 Task: Sort the products in the category "Food Storage" by best match.
Action: Mouse moved to (274, 358)
Screenshot: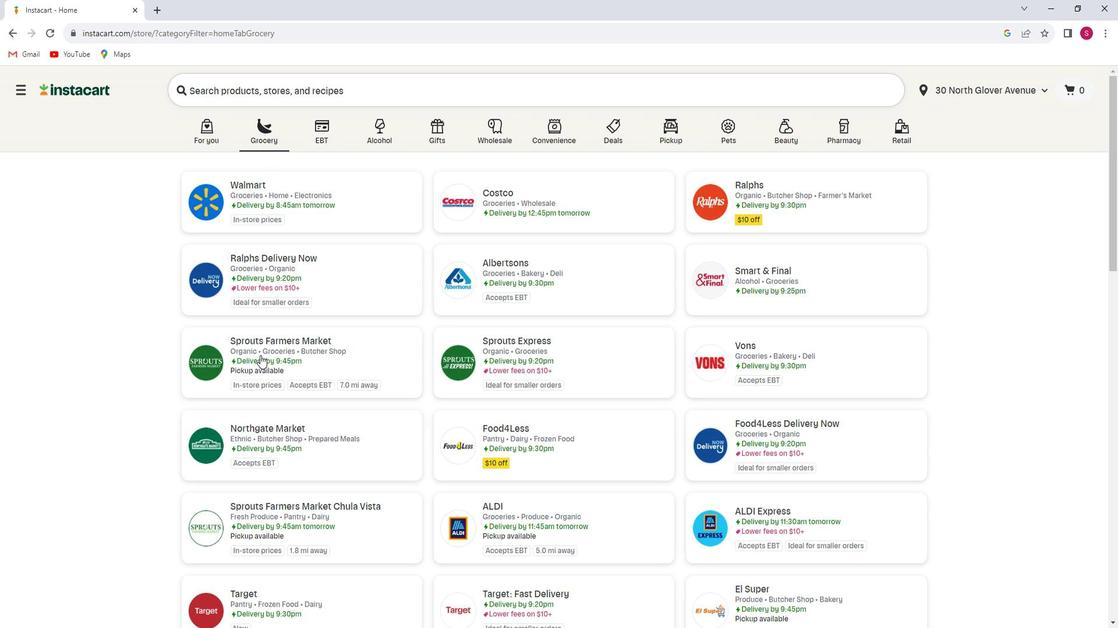 
Action: Mouse pressed left at (274, 358)
Screenshot: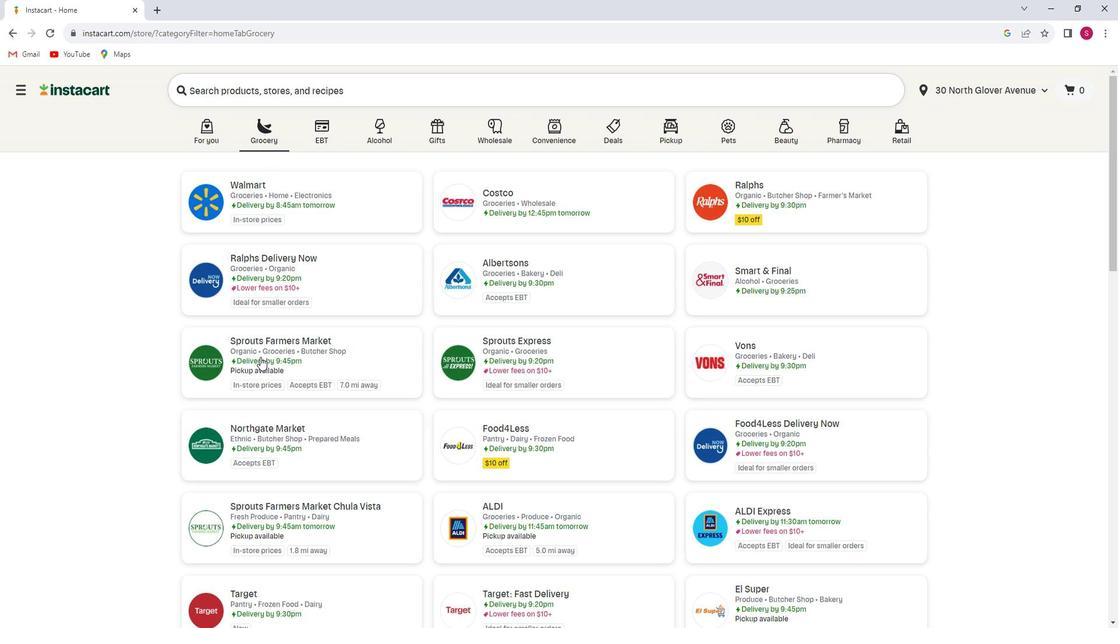 
Action: Mouse moved to (70, 471)
Screenshot: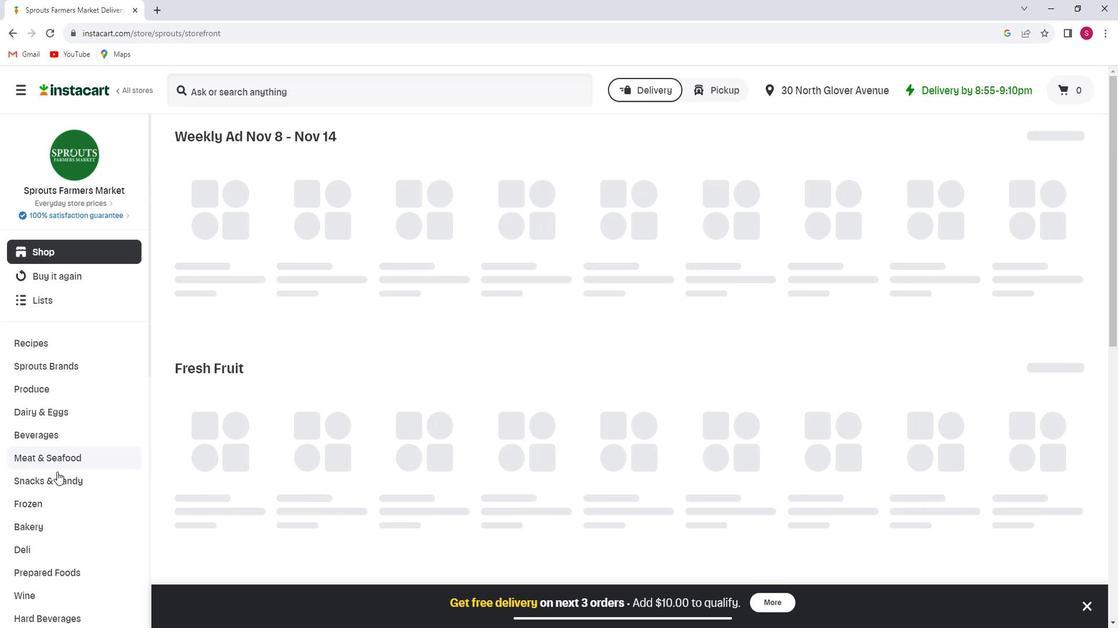 
Action: Mouse scrolled (70, 470) with delta (0, 0)
Screenshot: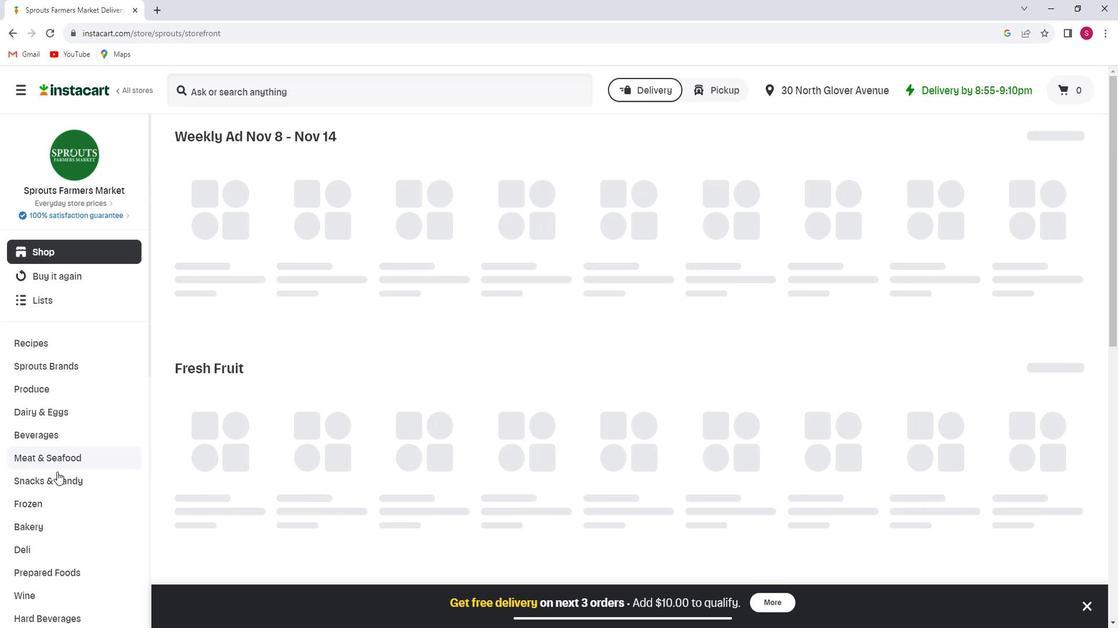 
Action: Mouse scrolled (70, 470) with delta (0, 0)
Screenshot: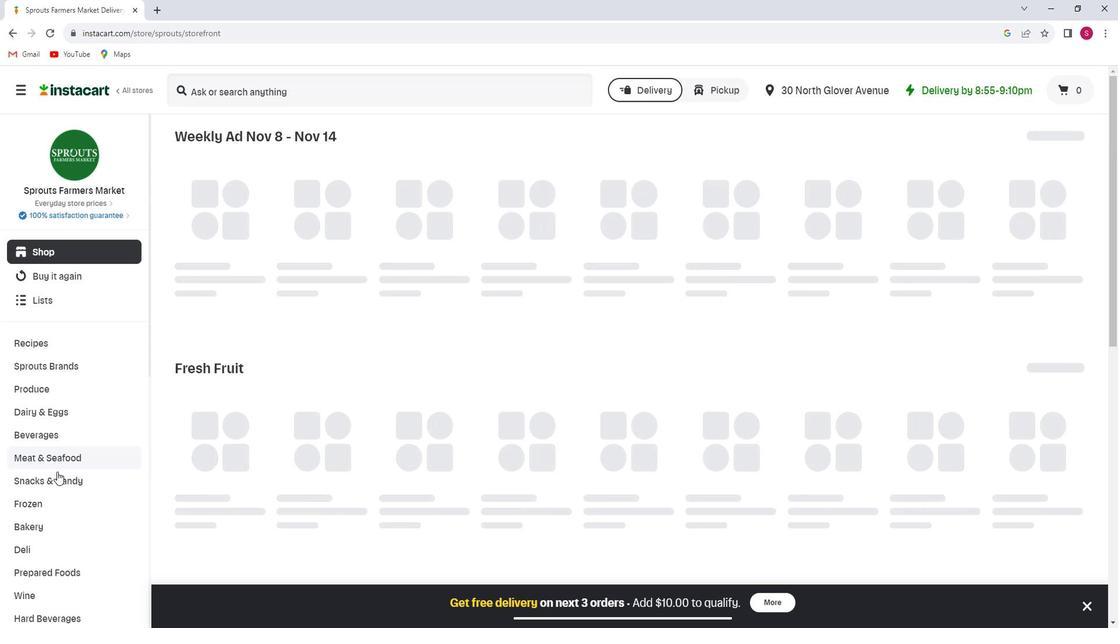 
Action: Mouse scrolled (70, 470) with delta (0, 0)
Screenshot: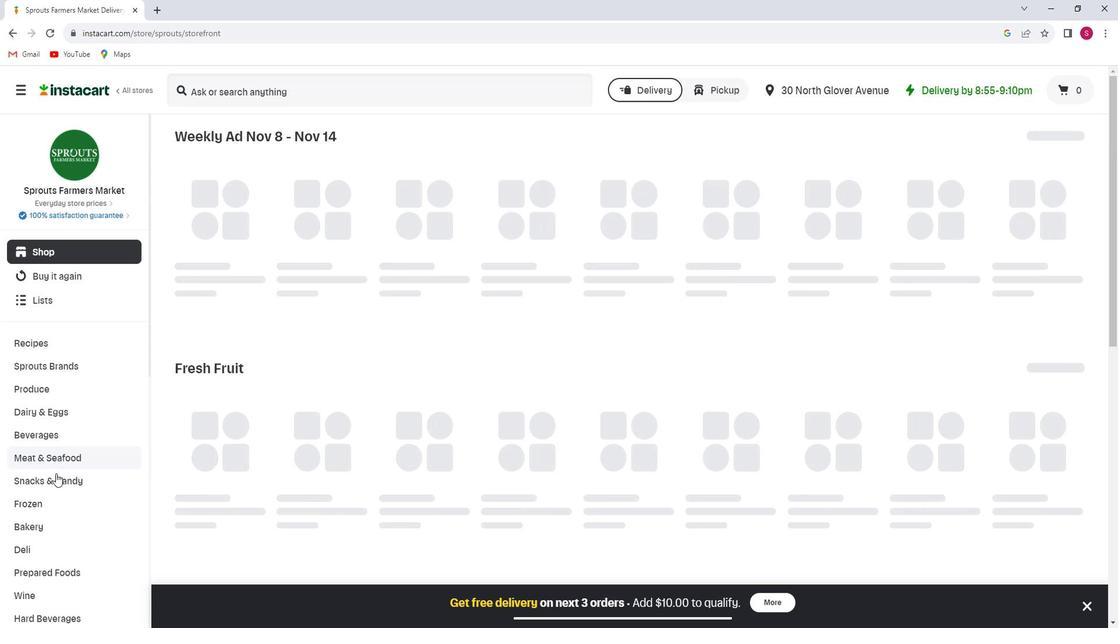 
Action: Mouse scrolled (70, 470) with delta (0, 0)
Screenshot: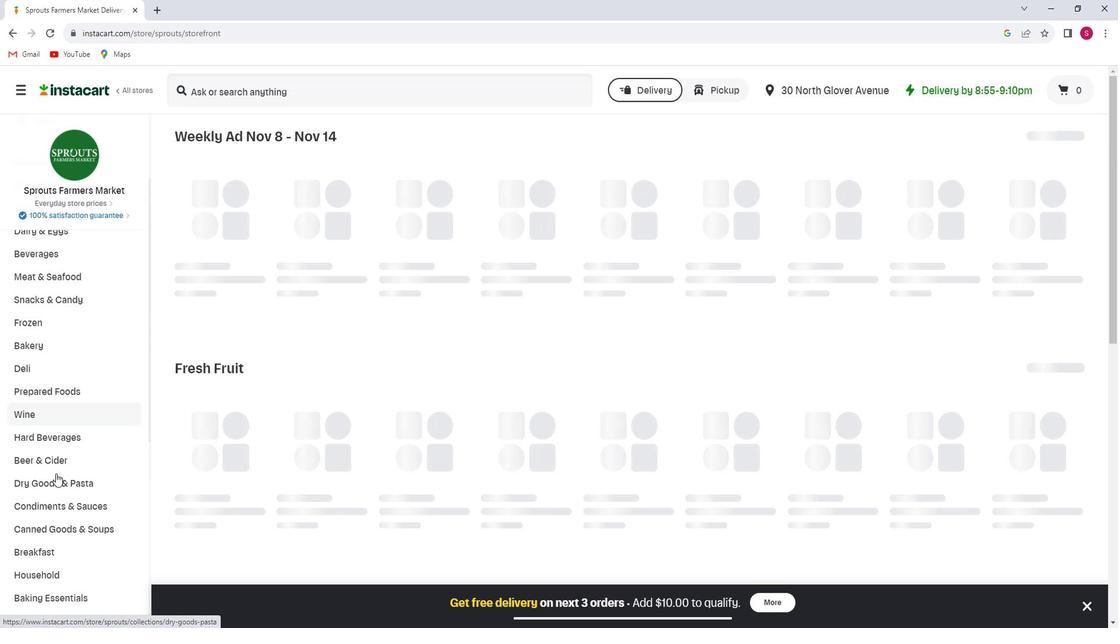 
Action: Mouse scrolled (70, 470) with delta (0, 0)
Screenshot: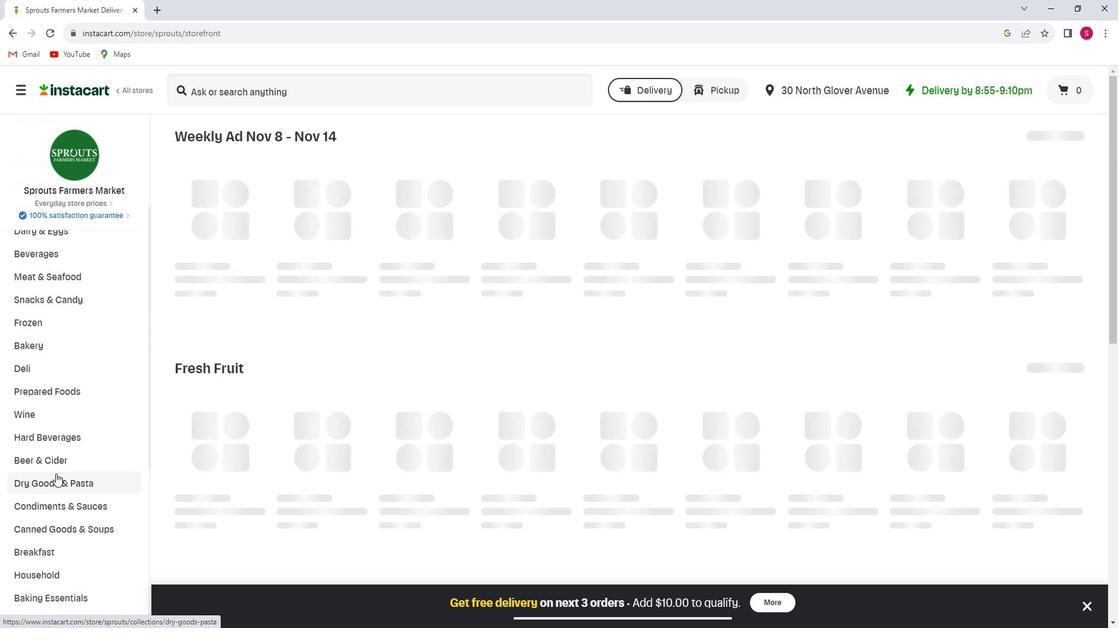 
Action: Mouse scrolled (70, 470) with delta (0, 0)
Screenshot: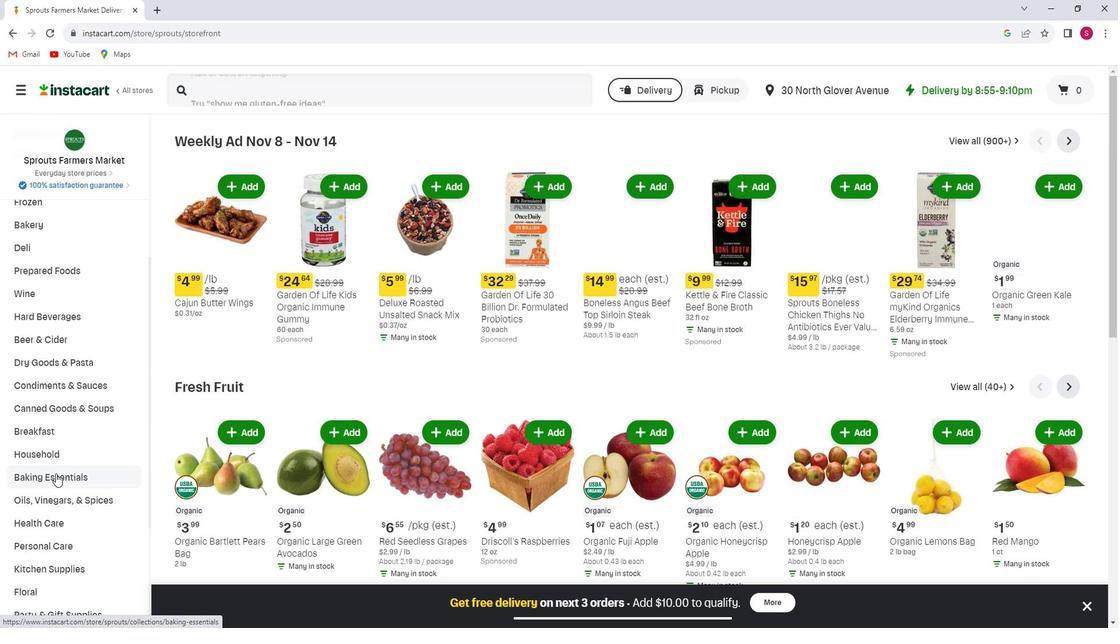 
Action: Mouse scrolled (70, 470) with delta (0, 0)
Screenshot: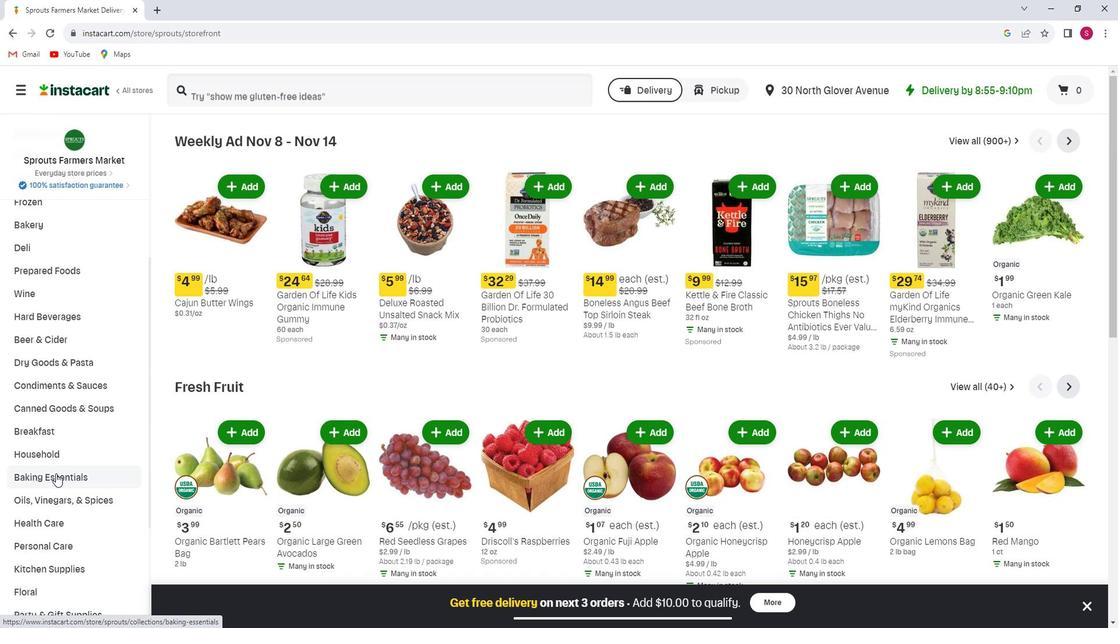 
Action: Mouse moved to (76, 444)
Screenshot: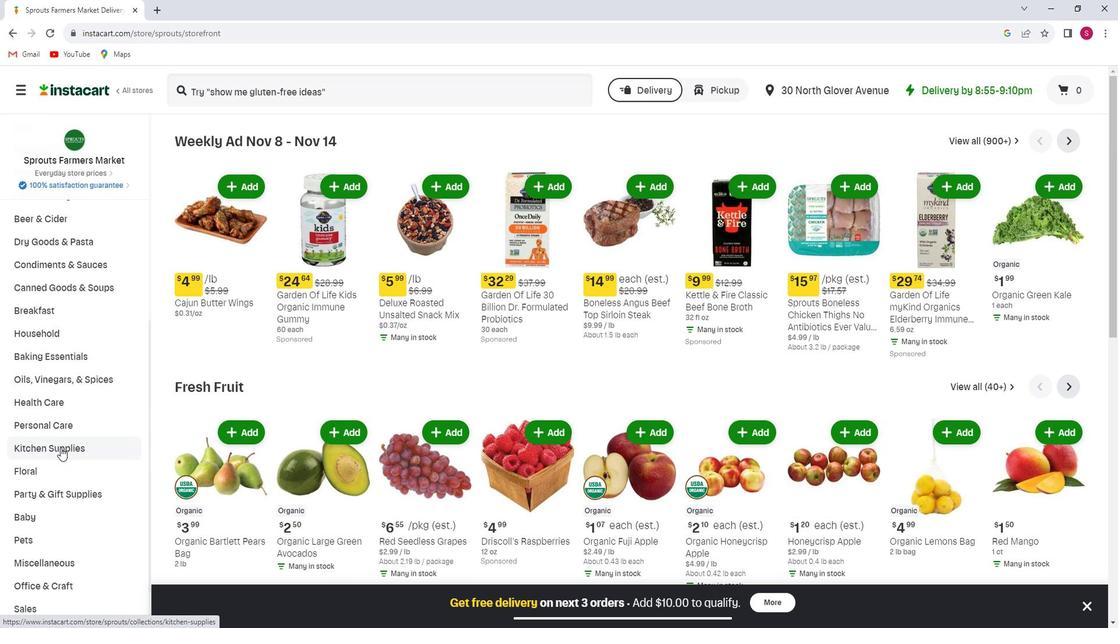 
Action: Mouse pressed left at (76, 444)
Screenshot: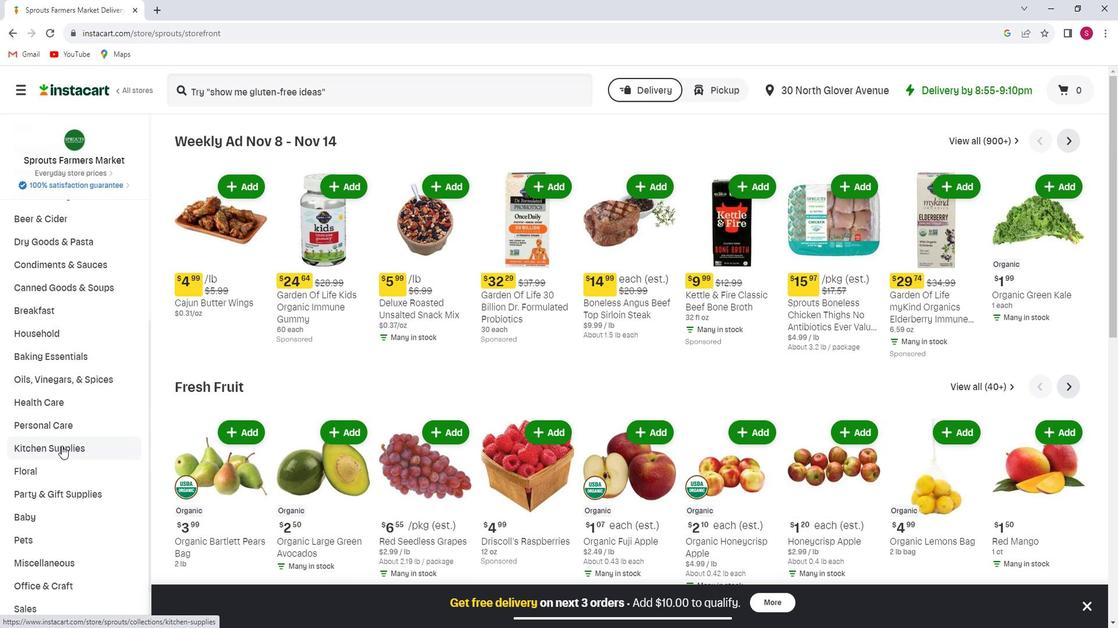 
Action: Mouse moved to (79, 468)
Screenshot: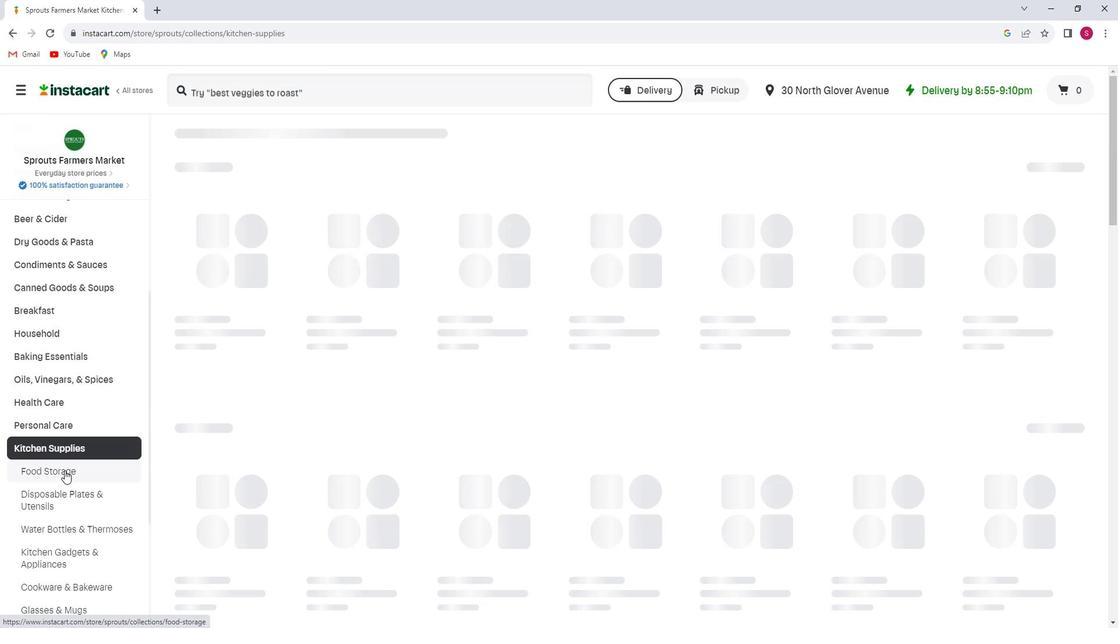 
Action: Mouse pressed left at (79, 468)
Screenshot: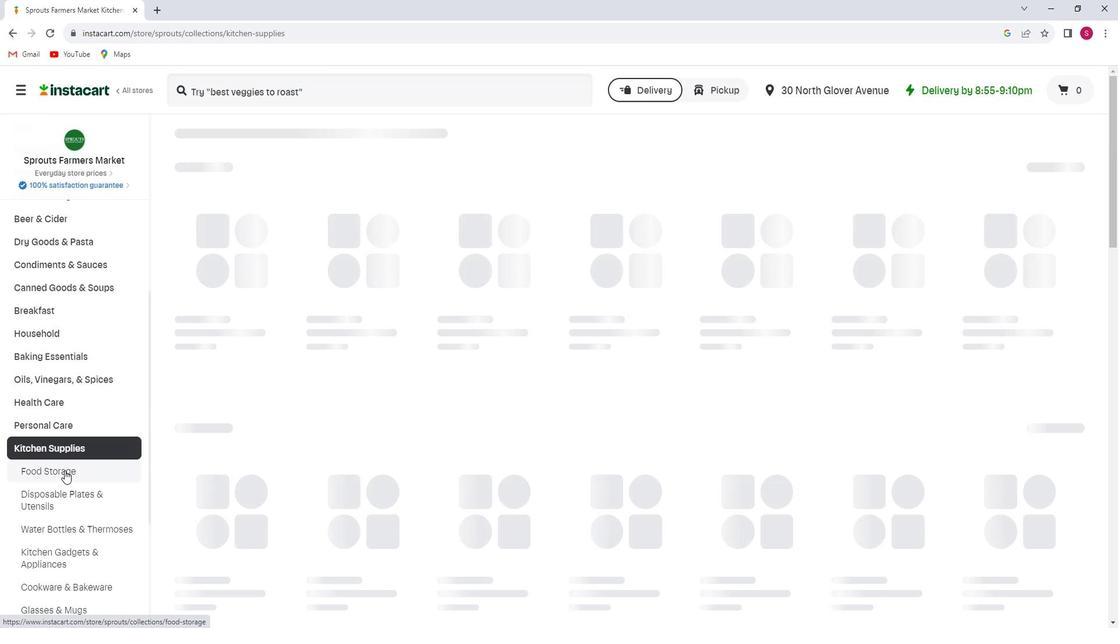 
Action: Mouse moved to (1099, 190)
Screenshot: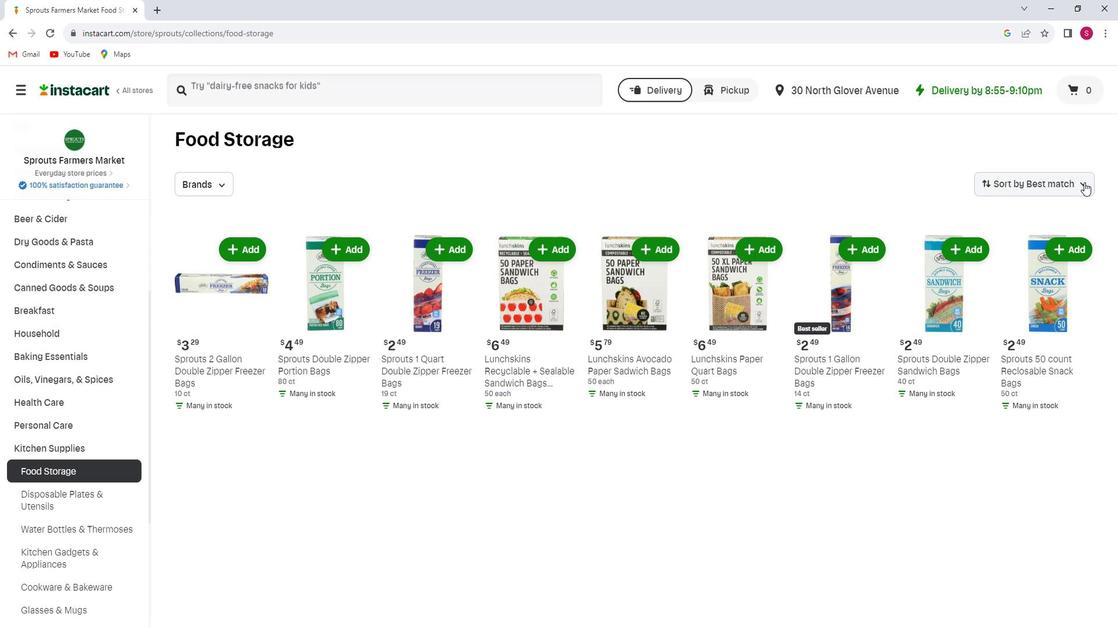 
Action: Mouse pressed left at (1099, 190)
Screenshot: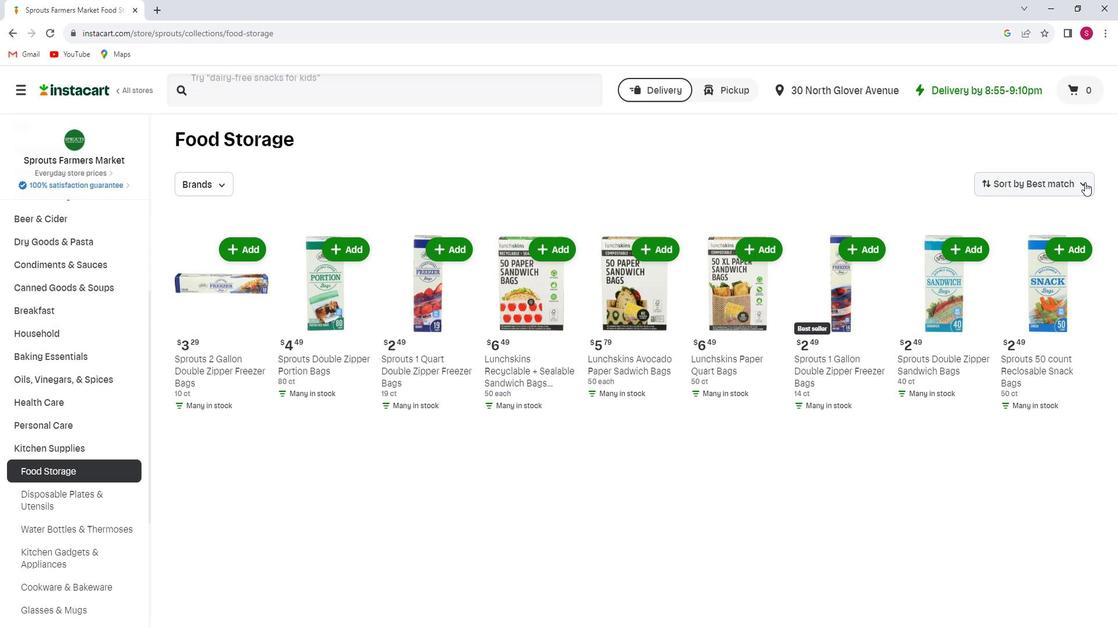 
Action: Mouse moved to (1027, 218)
Screenshot: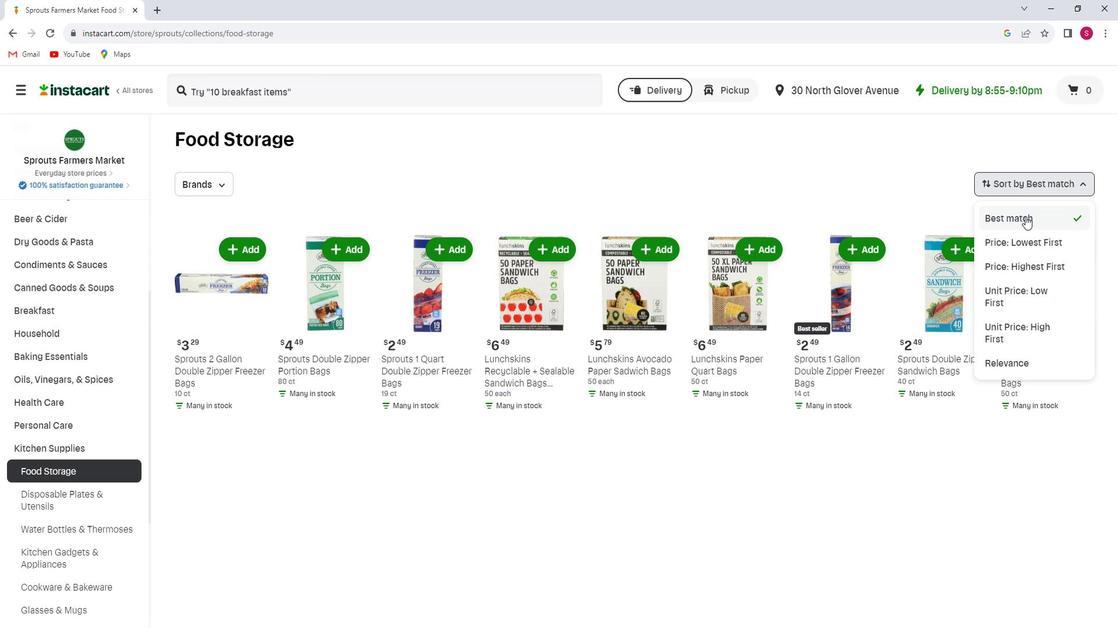 
Action: Mouse pressed left at (1027, 218)
Screenshot: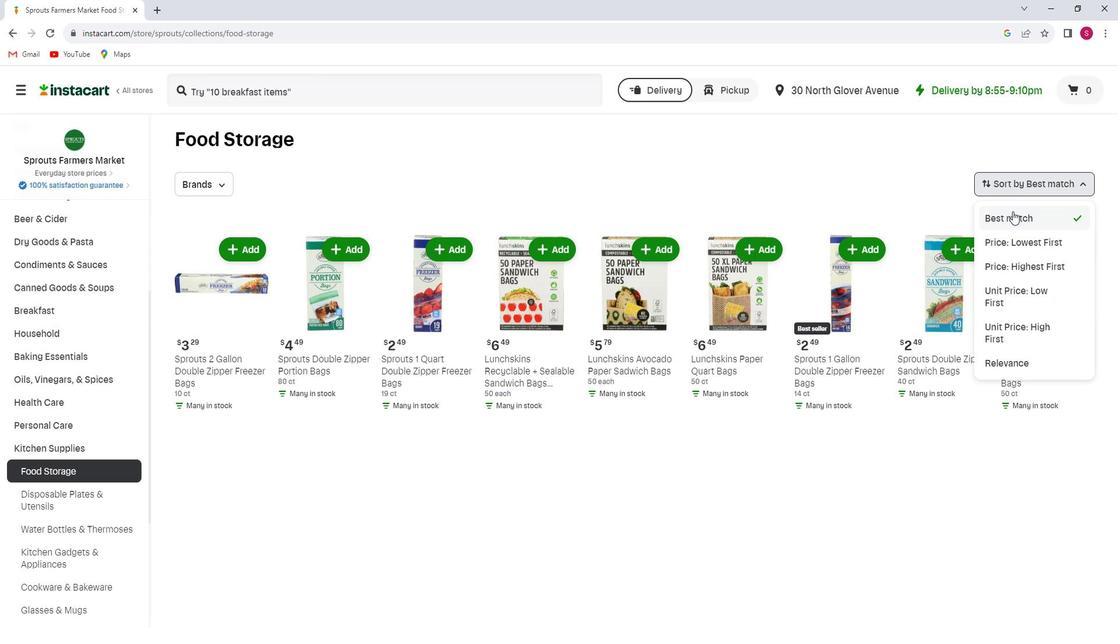 
